 Task: Create a due date automation trigger when advanced on, 2 working days after a card is due add fields with custom field "Resume" set to a number greater than 1 and greater than 10 at 11:00 AM.
Action: Mouse moved to (1003, 78)
Screenshot: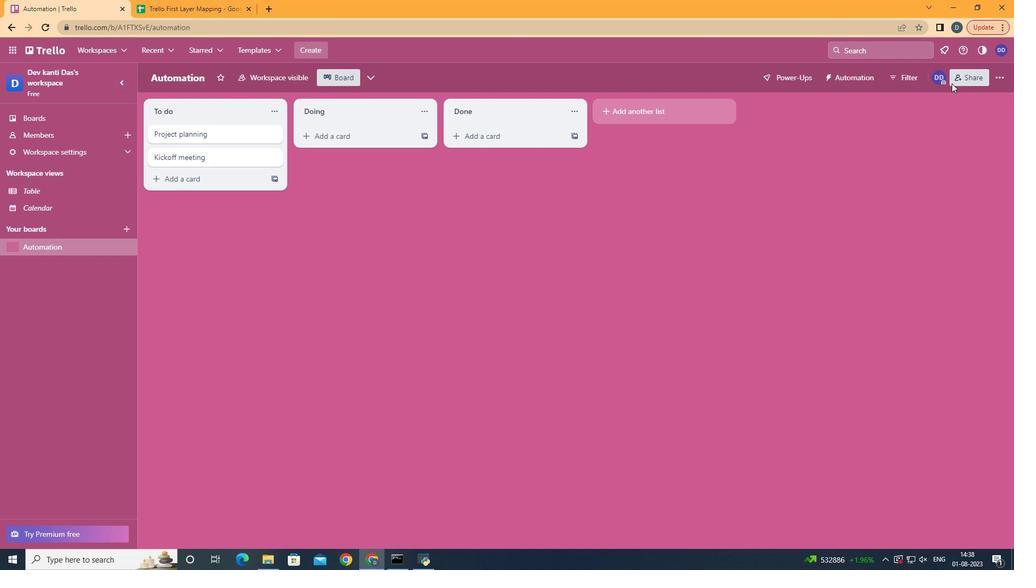 
Action: Mouse pressed left at (1003, 78)
Screenshot: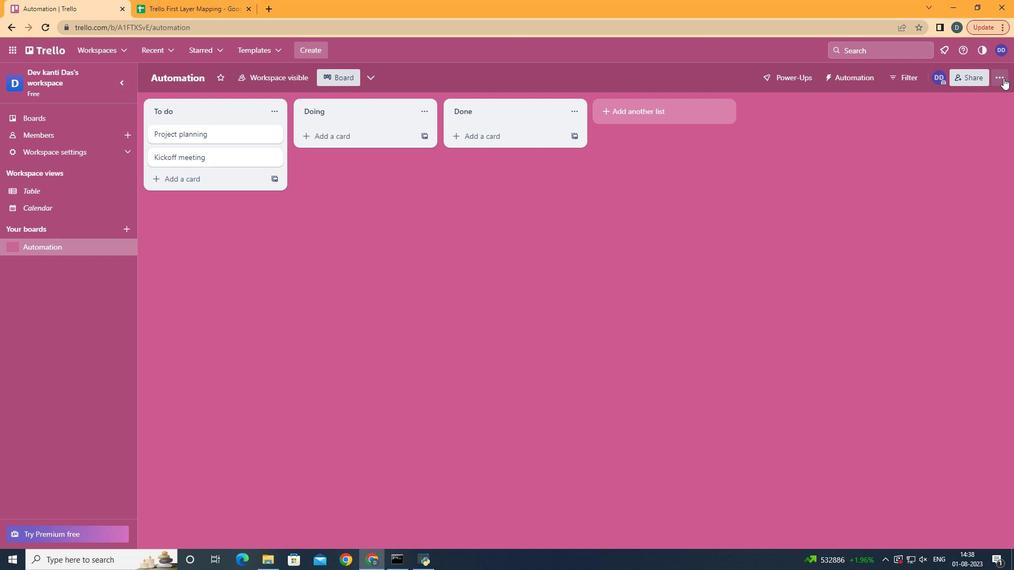 
Action: Mouse moved to (920, 234)
Screenshot: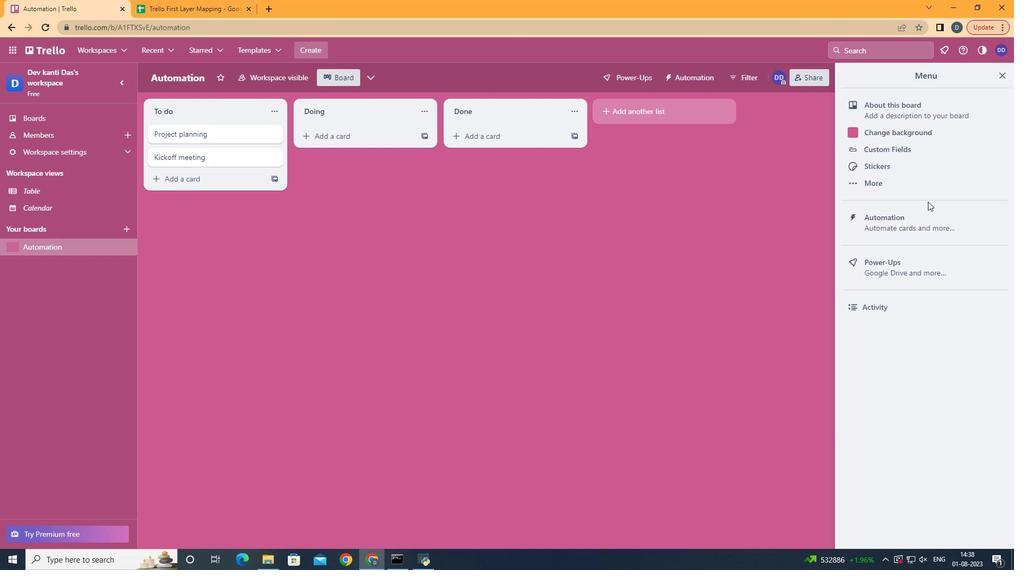
Action: Mouse pressed left at (920, 234)
Screenshot: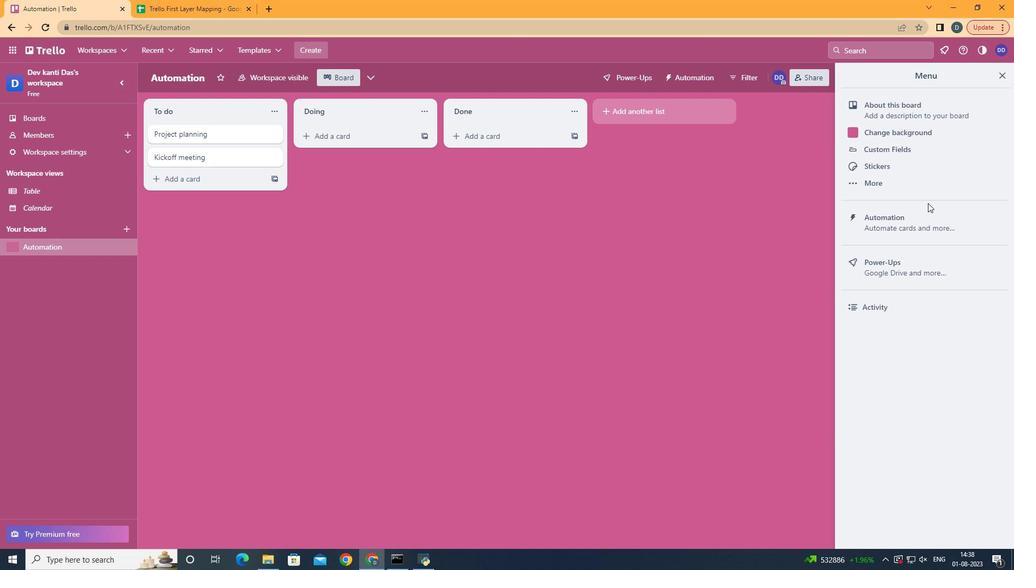 
Action: Mouse moved to (190, 210)
Screenshot: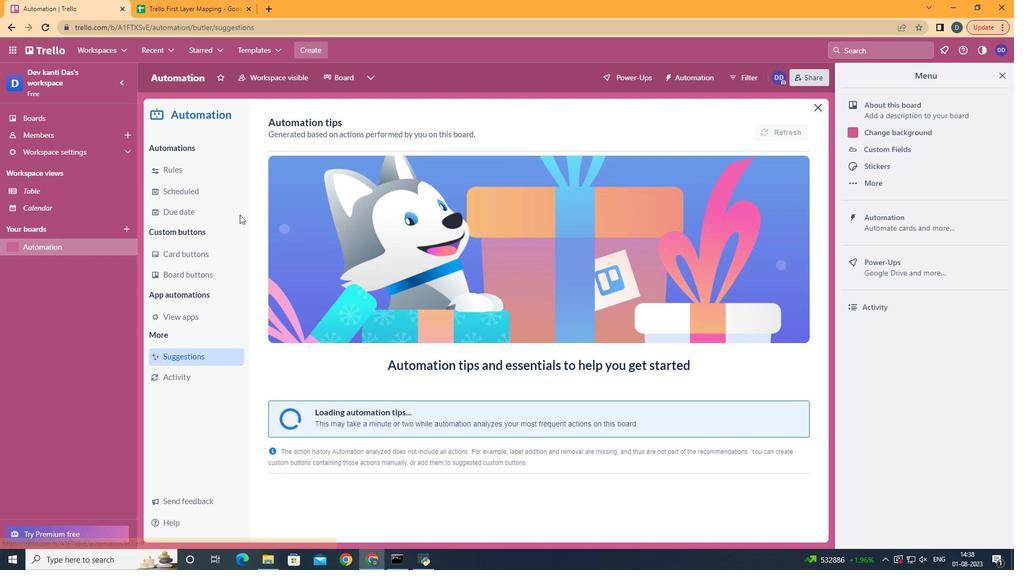 
Action: Mouse pressed left at (190, 210)
Screenshot: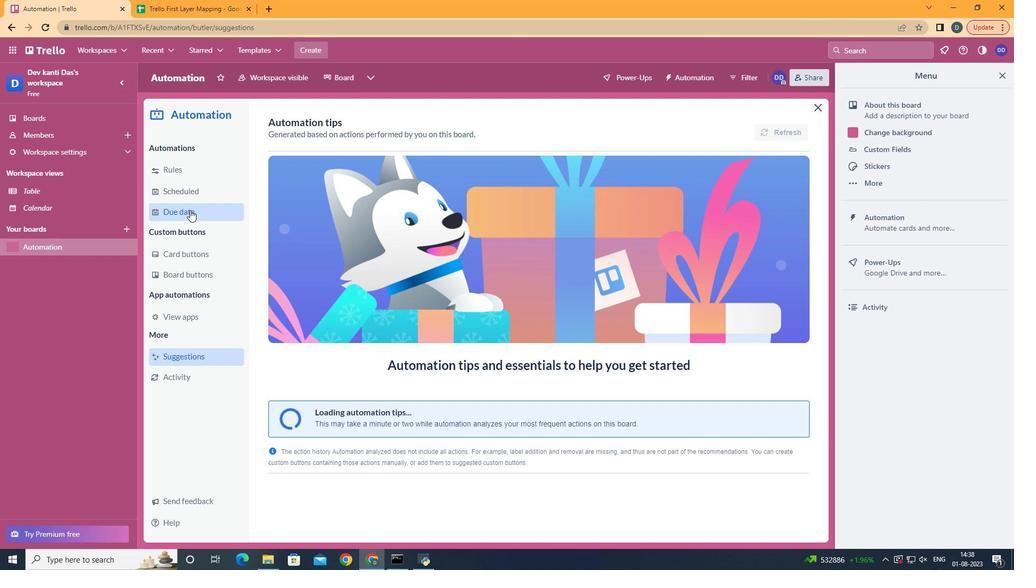 
Action: Mouse moved to (756, 124)
Screenshot: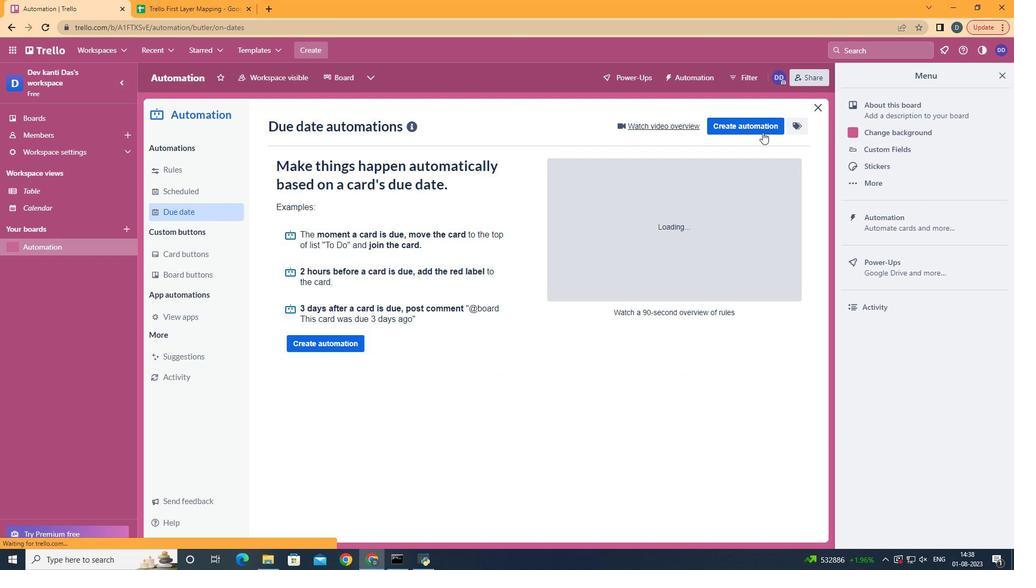 
Action: Mouse pressed left at (756, 124)
Screenshot: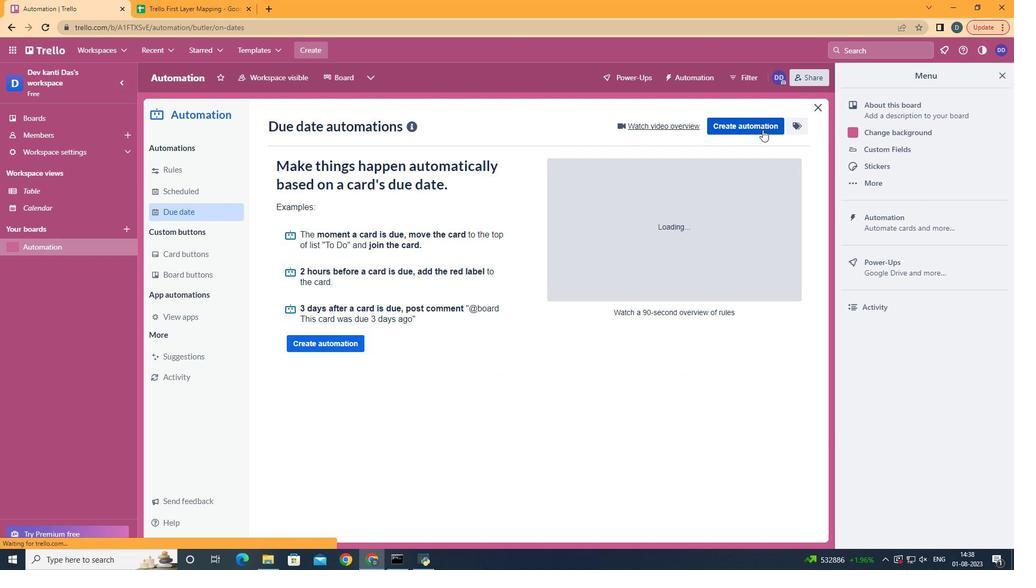 
Action: Mouse moved to (600, 226)
Screenshot: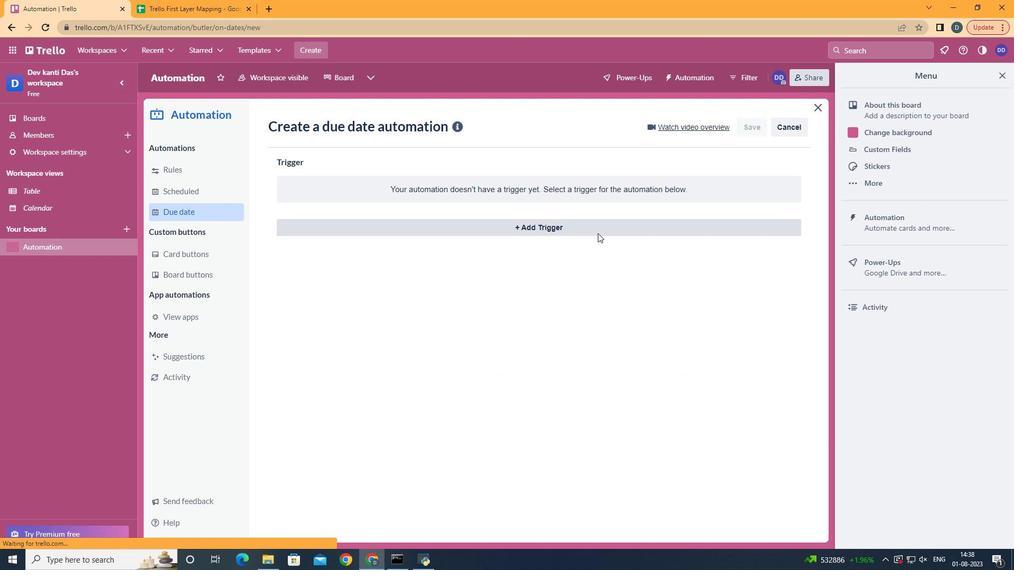 
Action: Mouse pressed left at (600, 226)
Screenshot: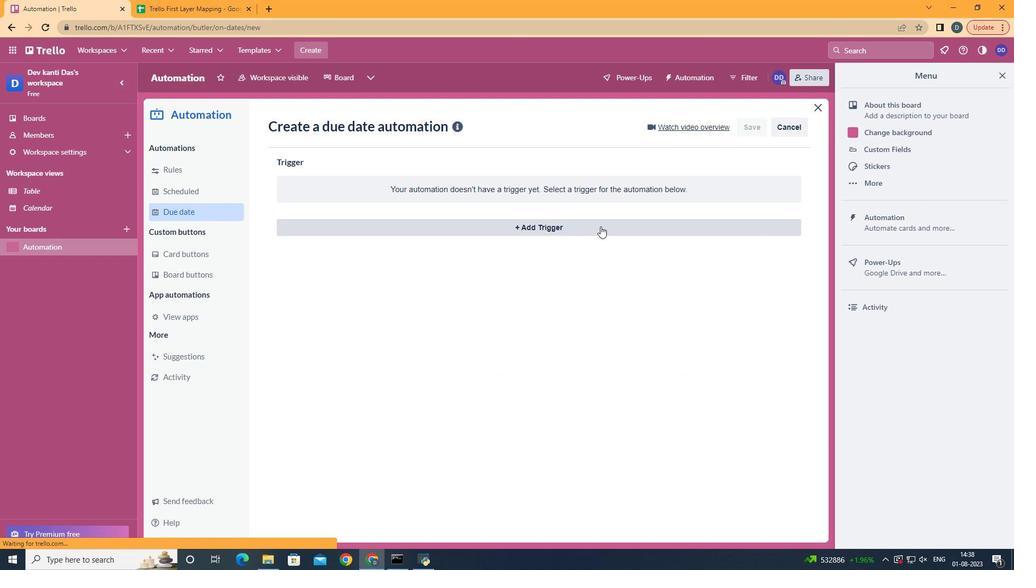 
Action: Mouse moved to (346, 430)
Screenshot: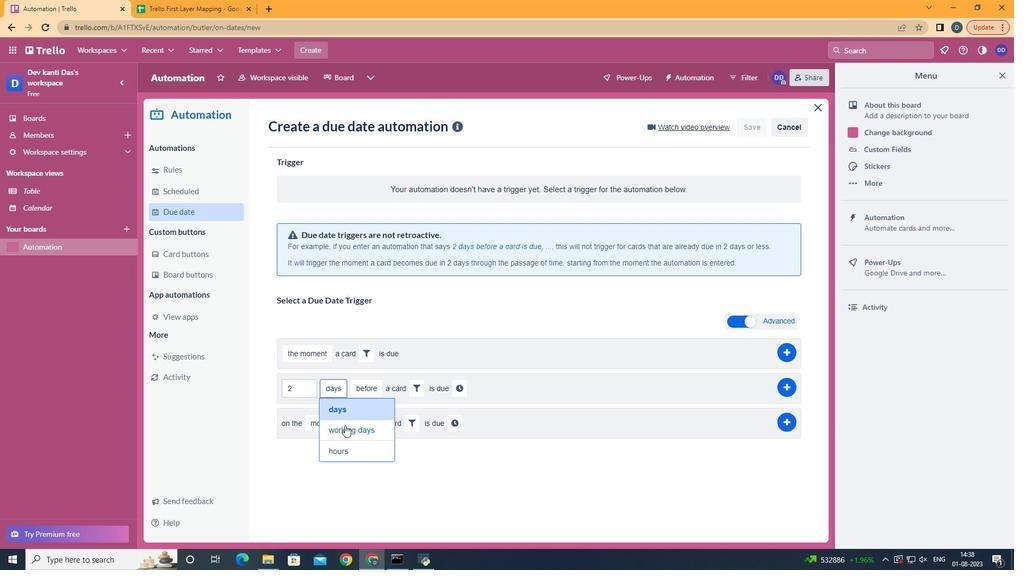 
Action: Mouse pressed left at (346, 430)
Screenshot: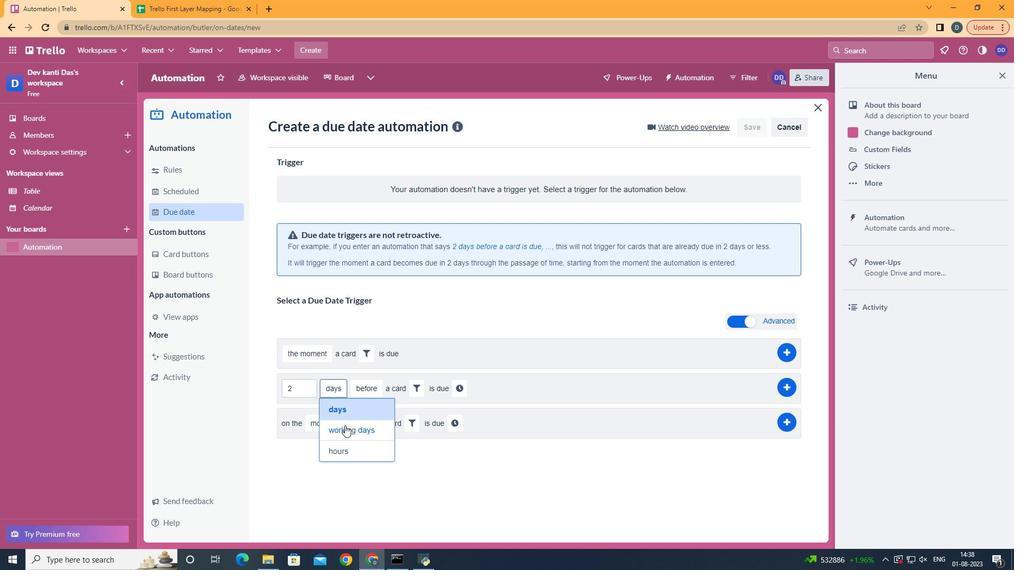 
Action: Mouse moved to (397, 433)
Screenshot: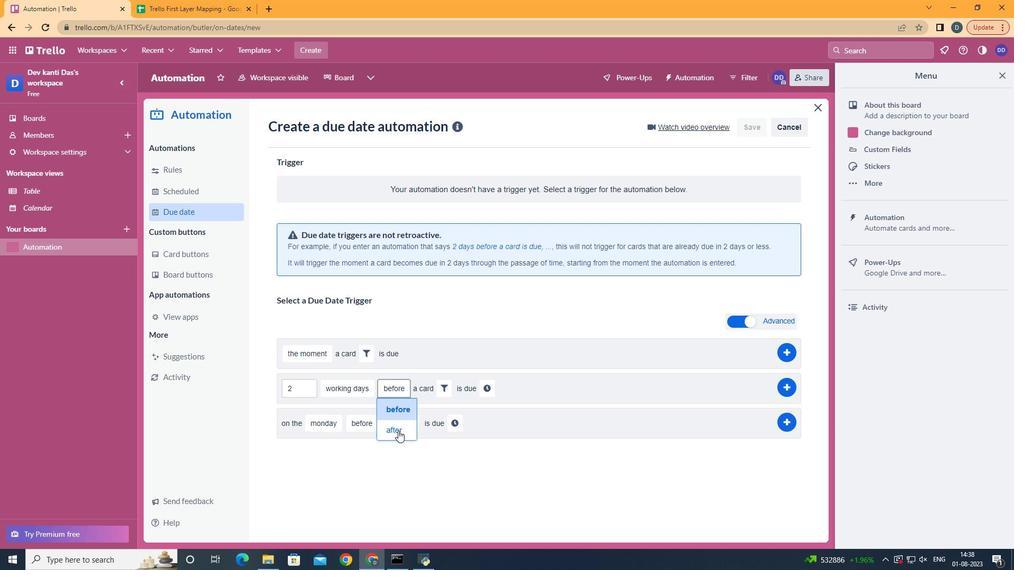 
Action: Mouse pressed left at (397, 433)
Screenshot: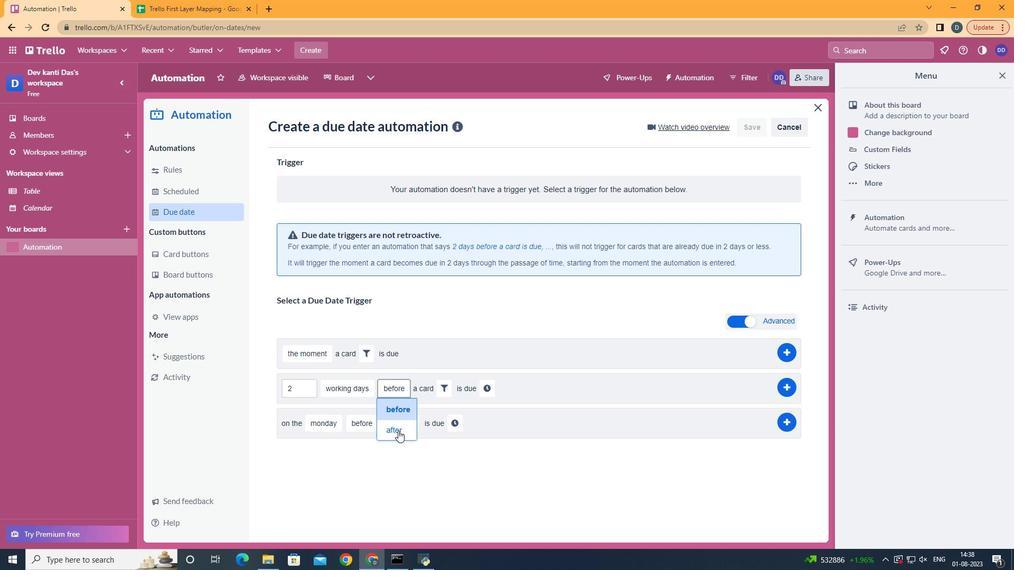 
Action: Mouse moved to (434, 390)
Screenshot: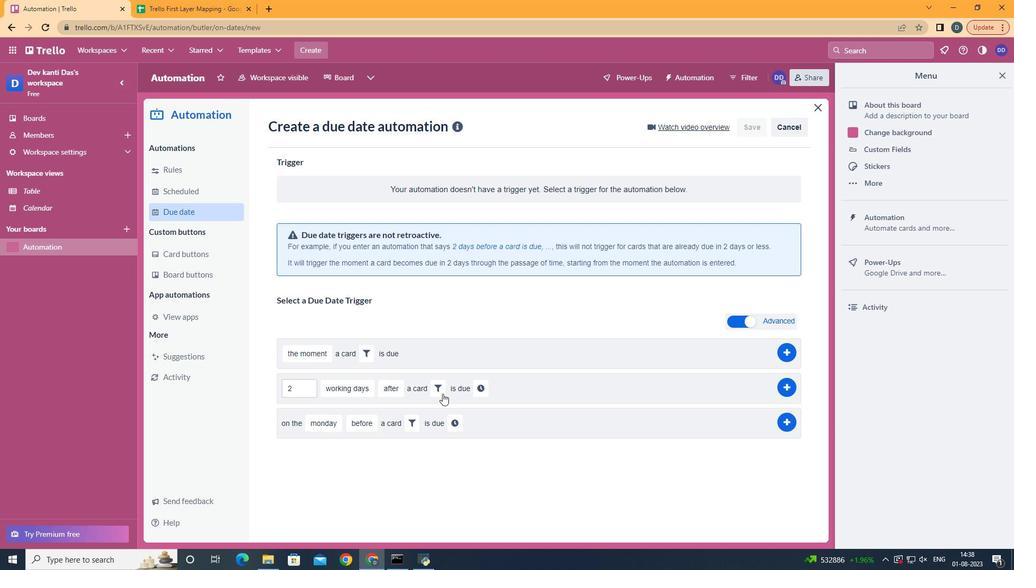 
Action: Mouse pressed left at (434, 390)
Screenshot: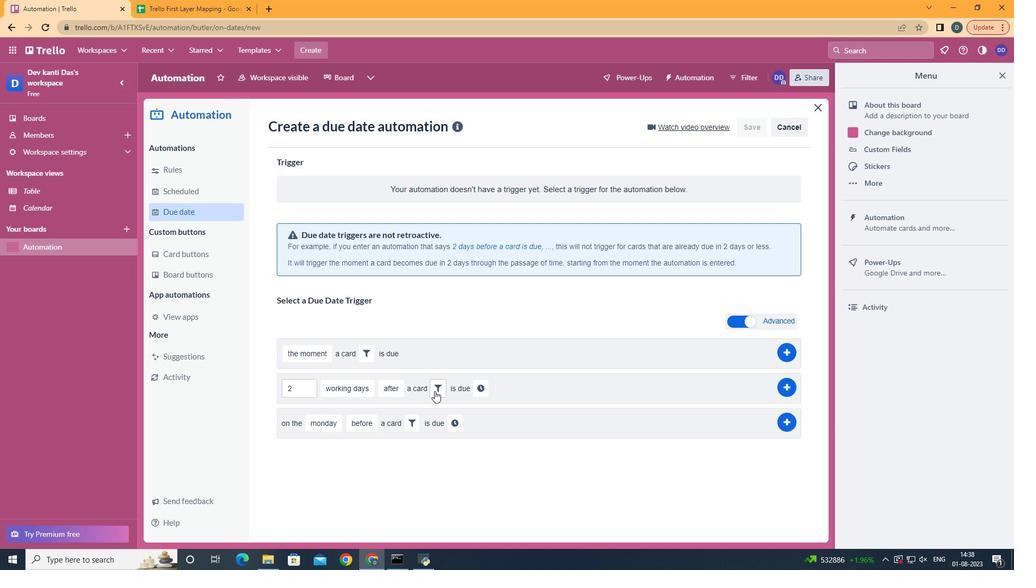 
Action: Mouse moved to (619, 415)
Screenshot: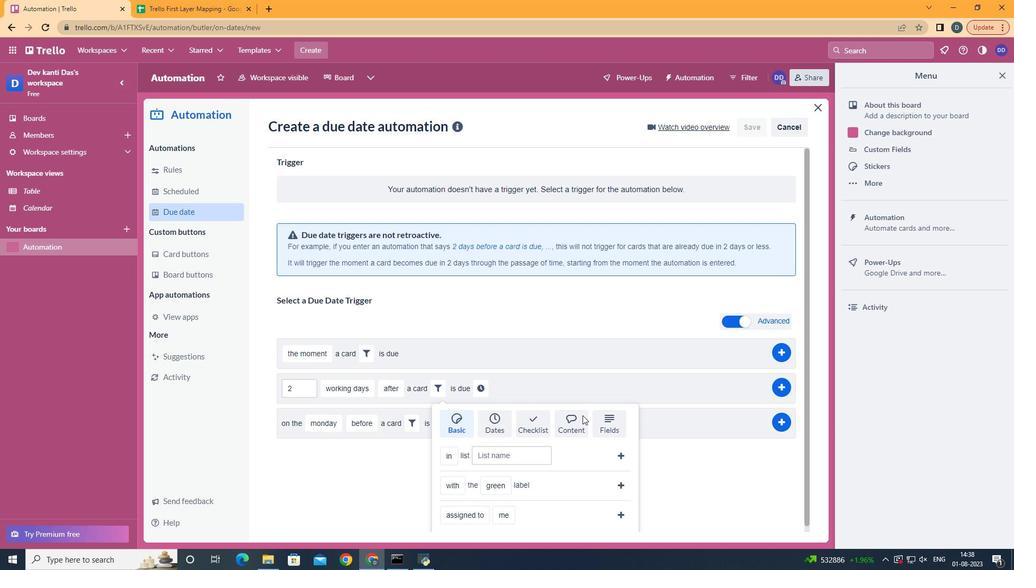 
Action: Mouse pressed left at (619, 415)
Screenshot: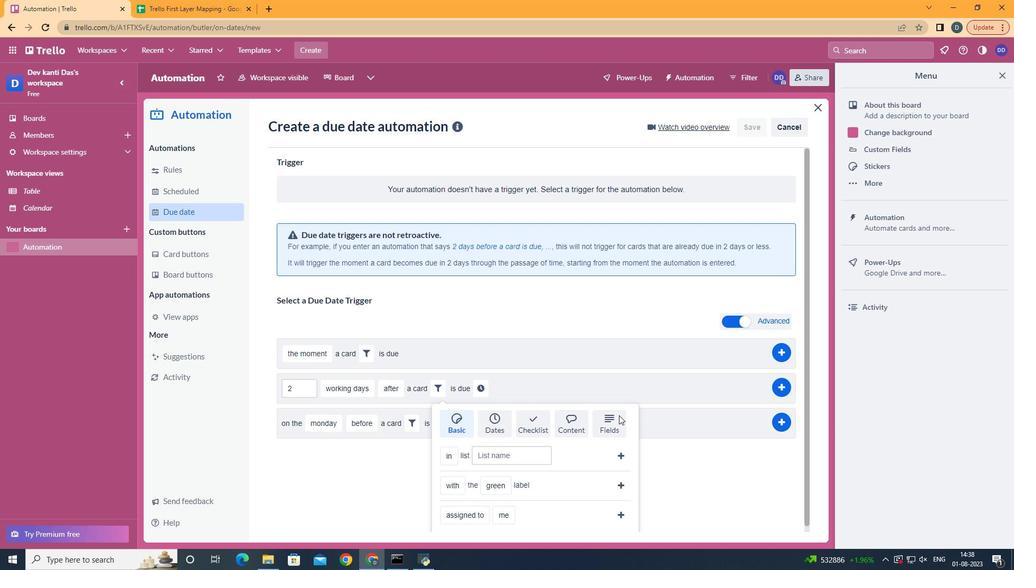 
Action: Mouse moved to (621, 415)
Screenshot: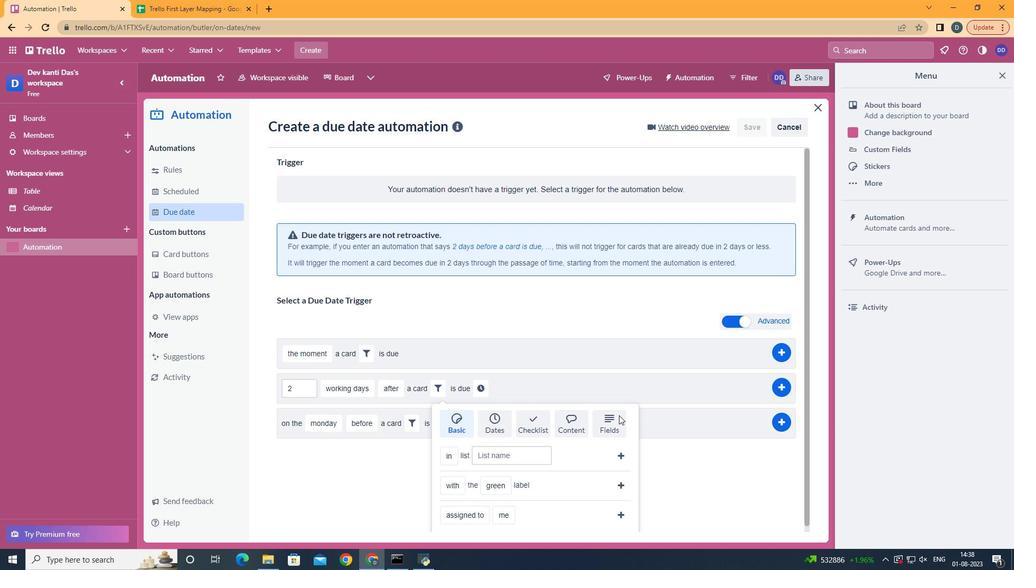 
Action: Mouse scrolled (621, 415) with delta (0, 0)
Screenshot: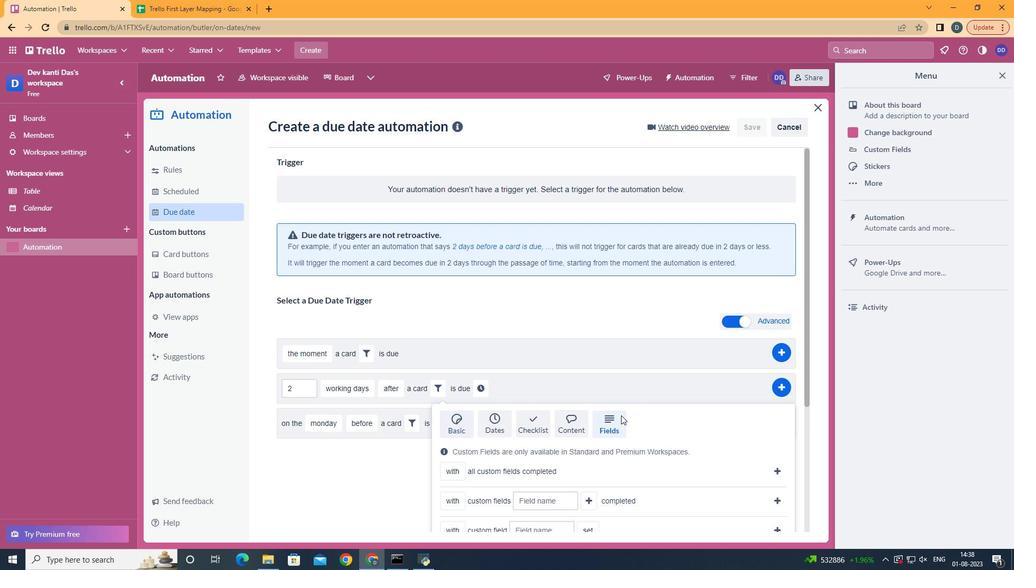
Action: Mouse scrolled (621, 415) with delta (0, 0)
Screenshot: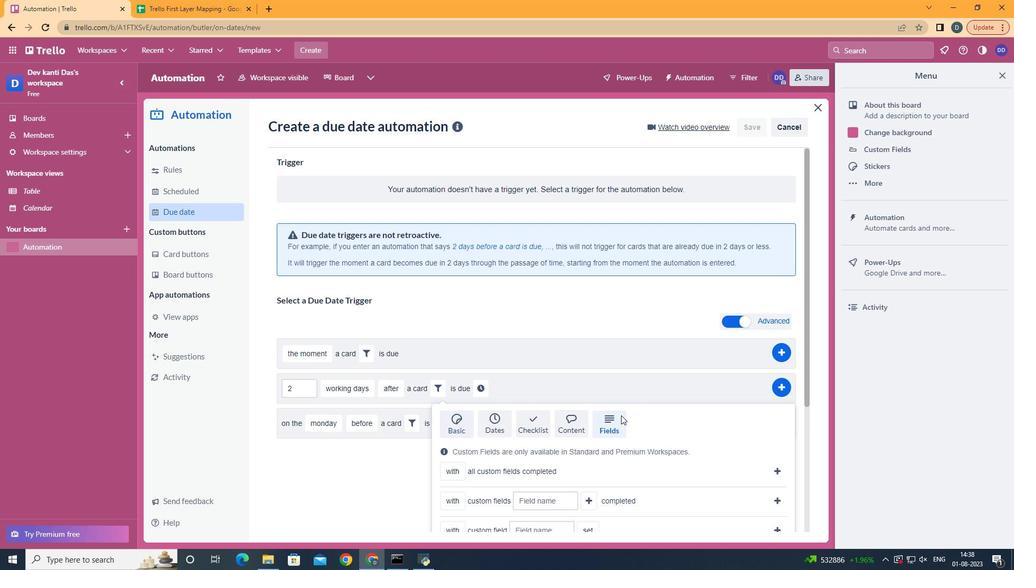 
Action: Mouse scrolled (621, 415) with delta (0, 0)
Screenshot: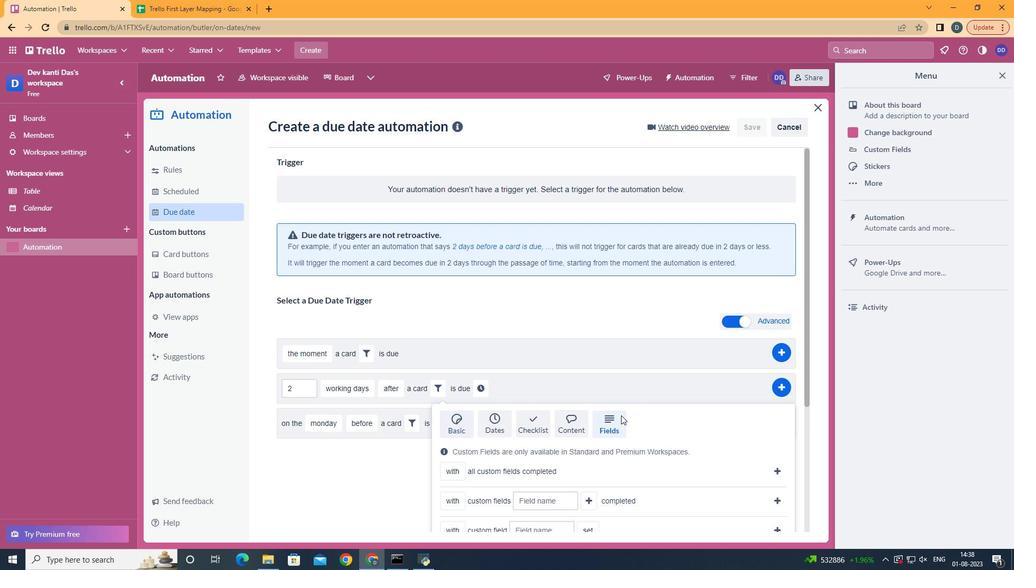 
Action: Mouse scrolled (621, 415) with delta (0, 0)
Screenshot: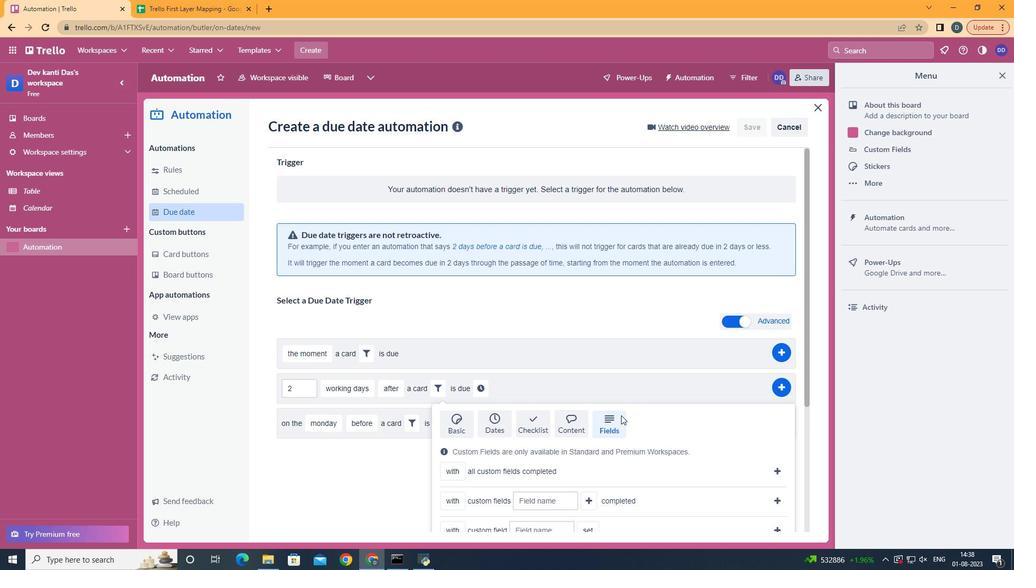 
Action: Mouse scrolled (621, 415) with delta (0, 0)
Screenshot: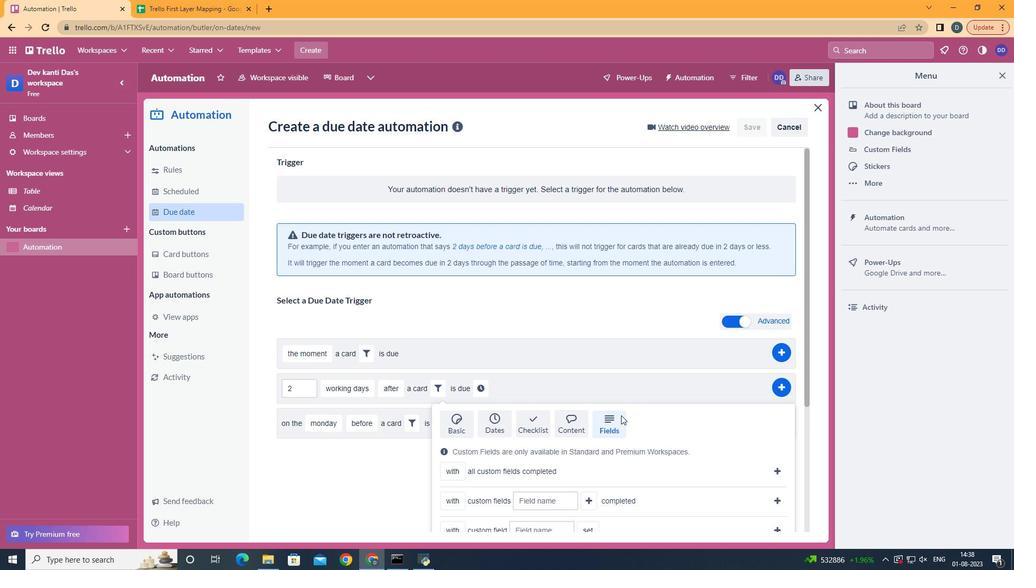 
Action: Mouse moved to (621, 415)
Screenshot: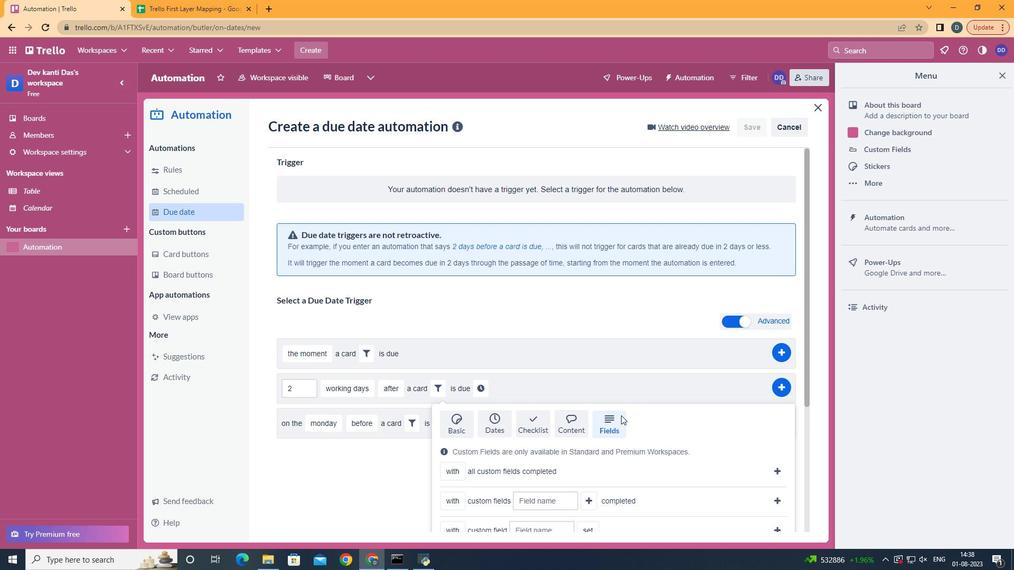 
Action: Mouse scrolled (621, 415) with delta (0, 0)
Screenshot: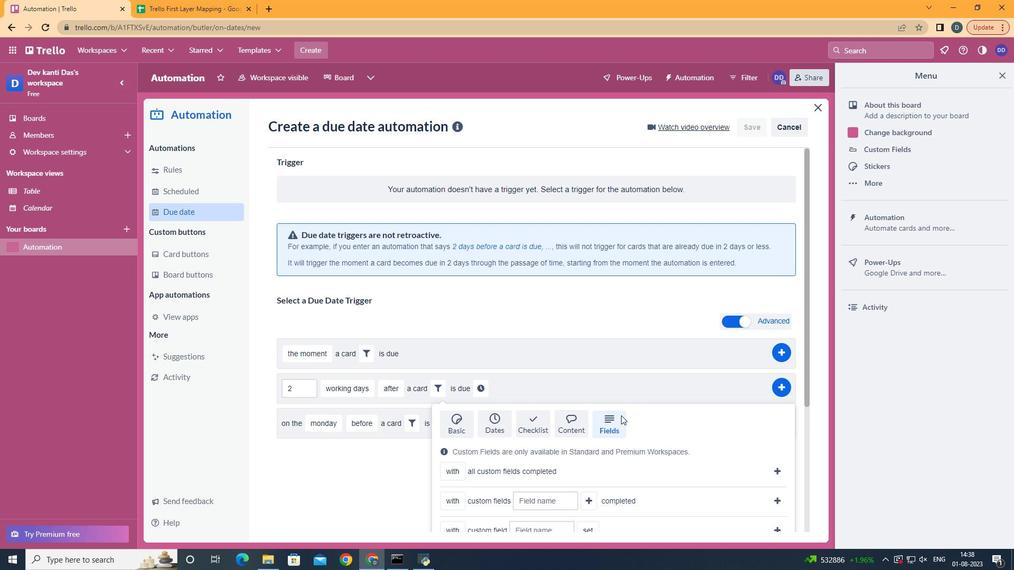 
Action: Mouse moved to (460, 458)
Screenshot: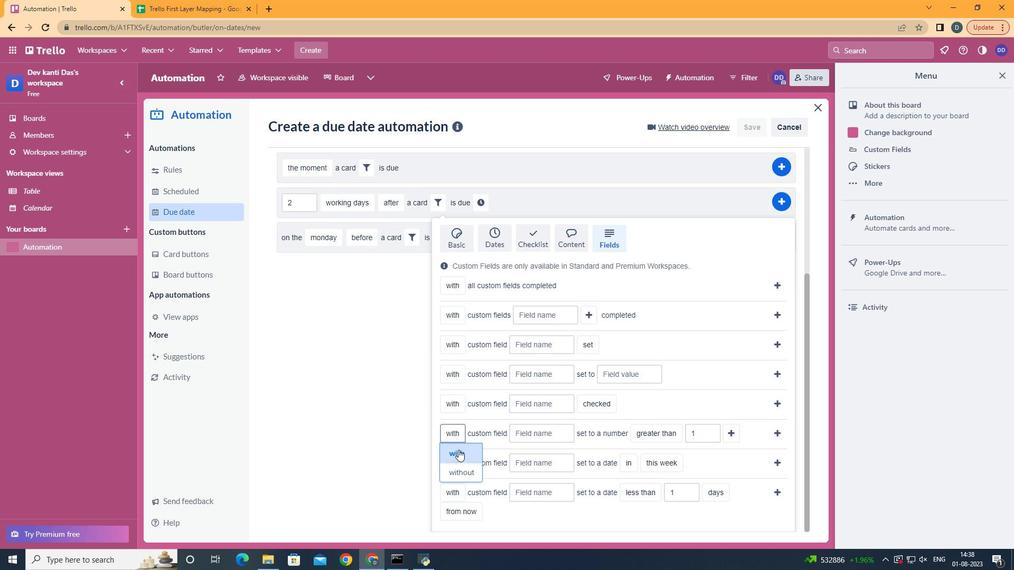 
Action: Mouse pressed left at (460, 458)
Screenshot: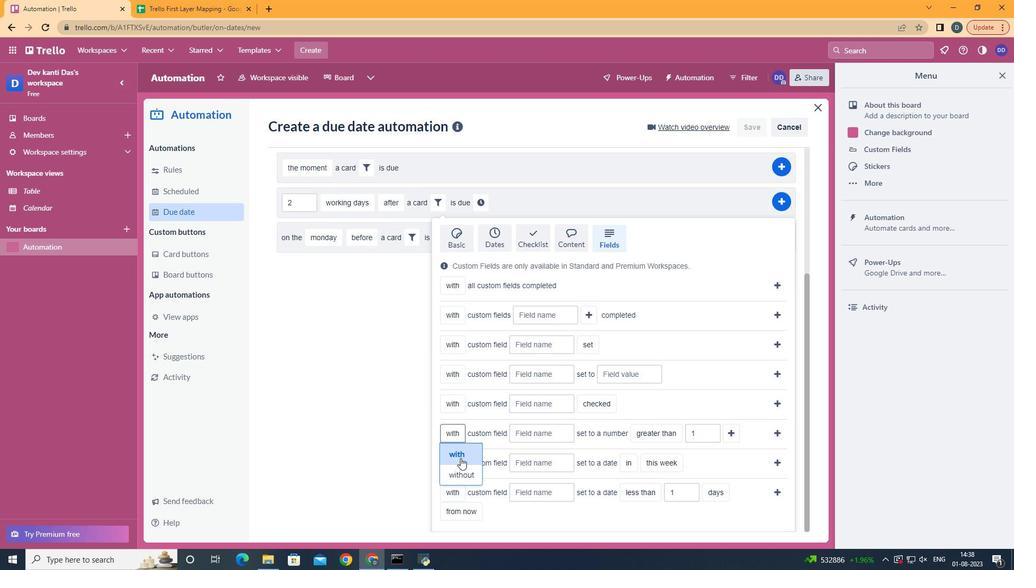 
Action: Mouse moved to (539, 435)
Screenshot: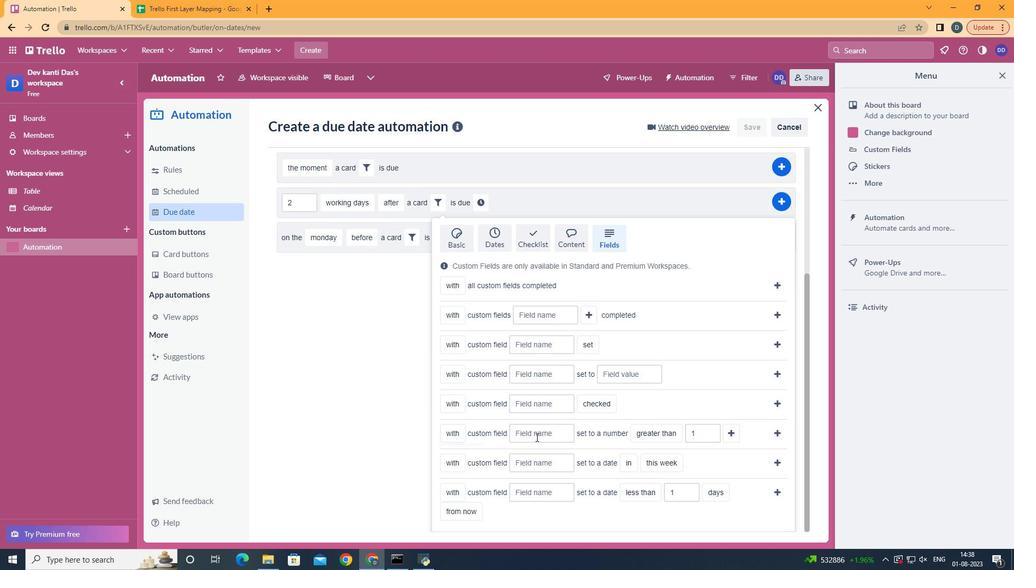 
Action: Mouse pressed left at (539, 435)
Screenshot: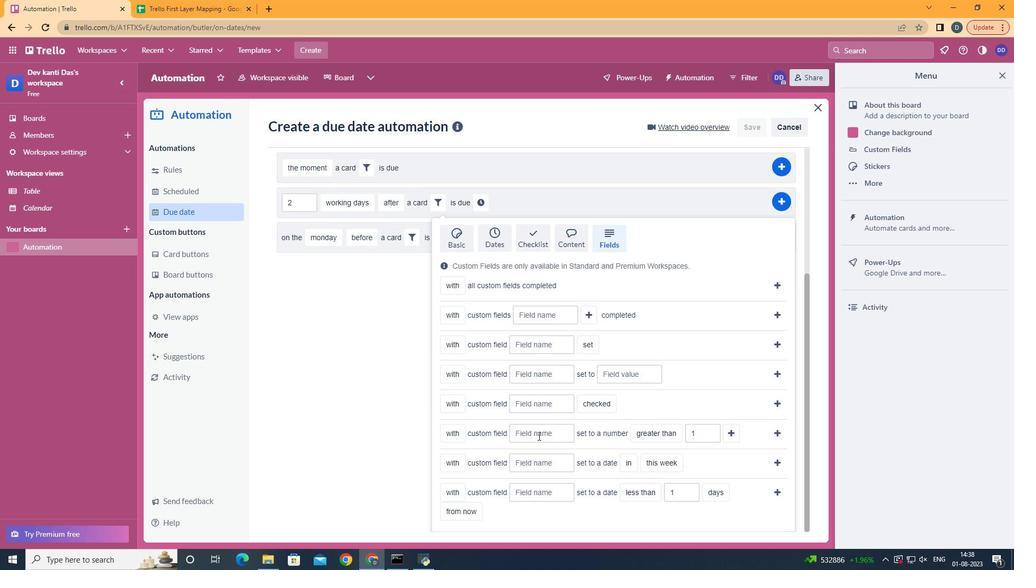 
Action: Key pressed <Key.shift>Resume
Screenshot: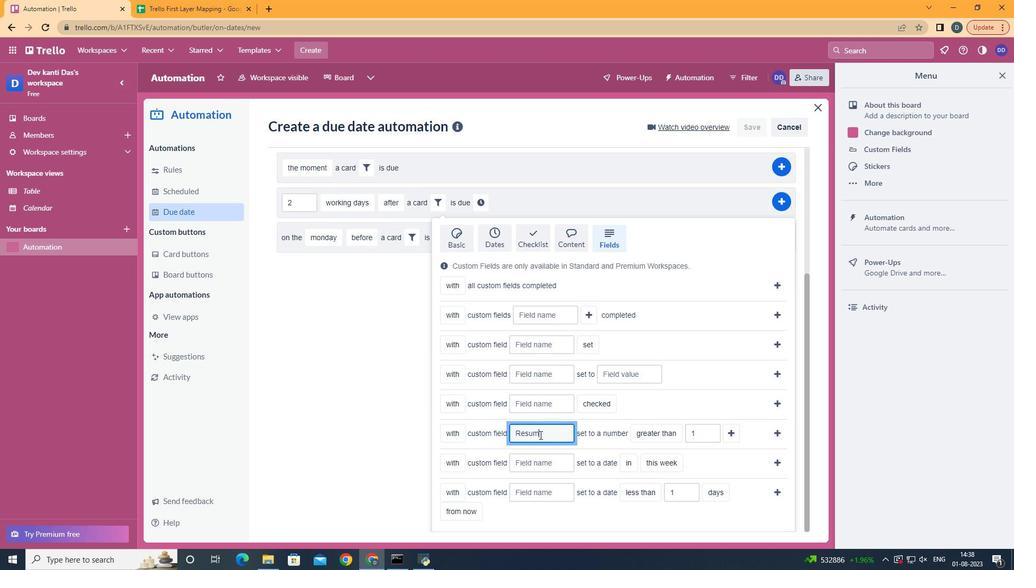 
Action: Mouse moved to (648, 459)
Screenshot: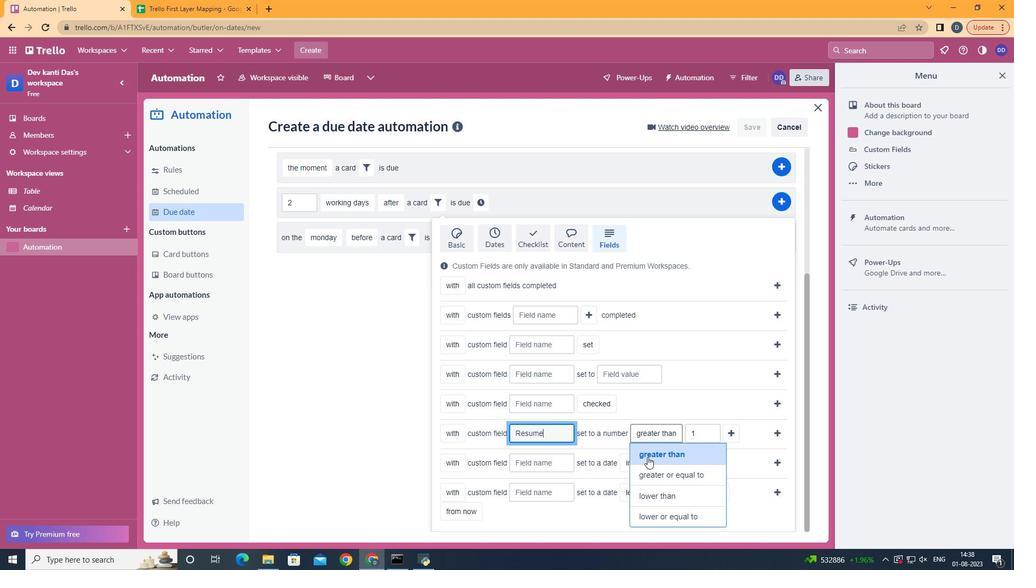 
Action: Mouse pressed left at (648, 459)
Screenshot: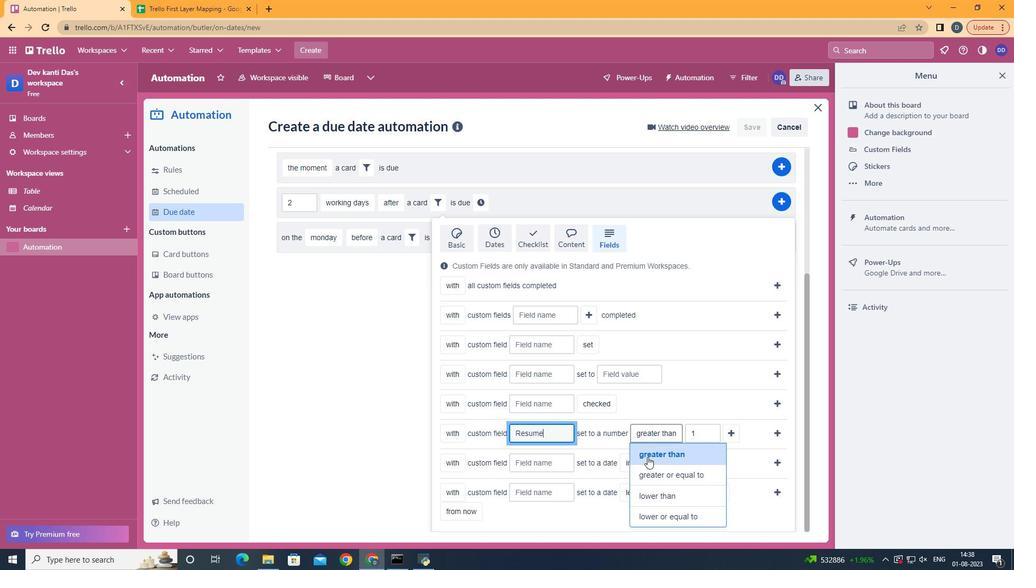 
Action: Mouse moved to (724, 433)
Screenshot: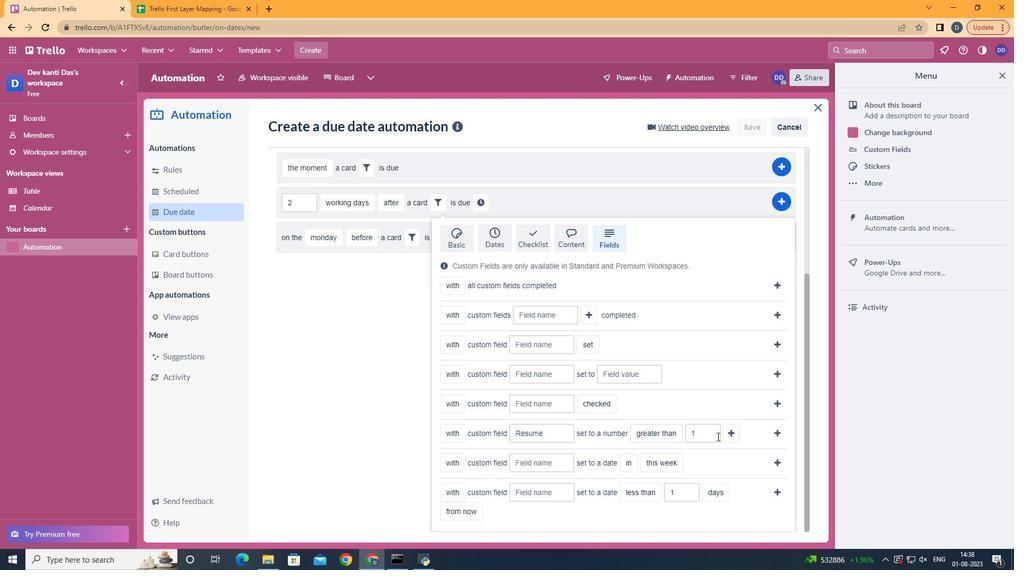 
Action: Mouse pressed left at (724, 433)
Screenshot: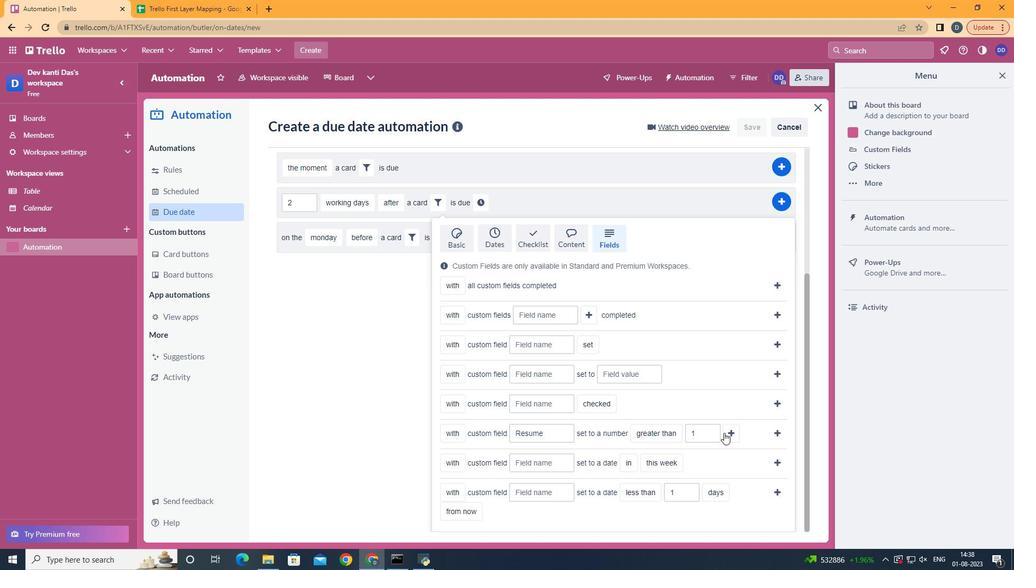 
Action: Mouse moved to (500, 413)
Screenshot: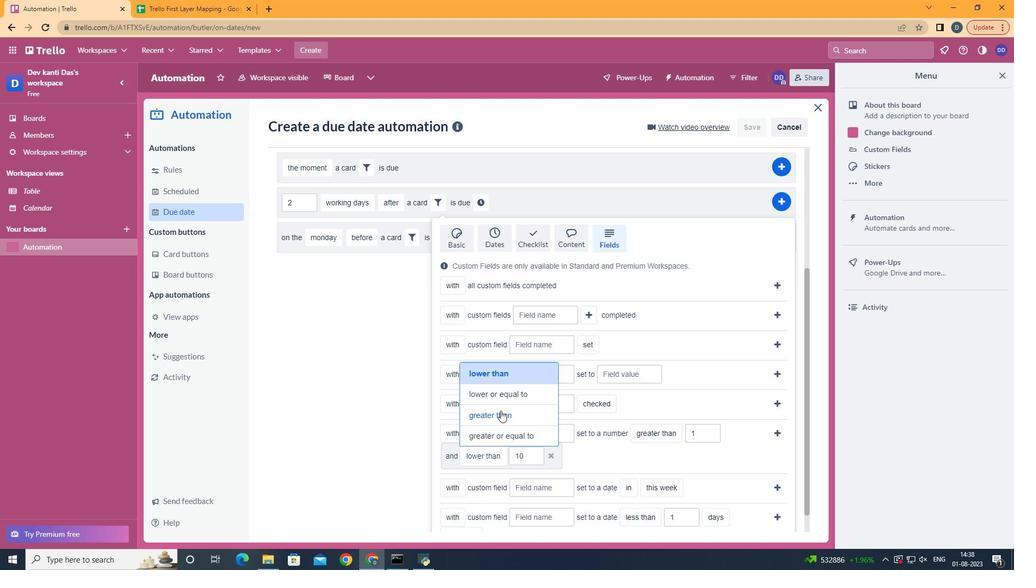 
Action: Mouse pressed left at (500, 413)
Screenshot: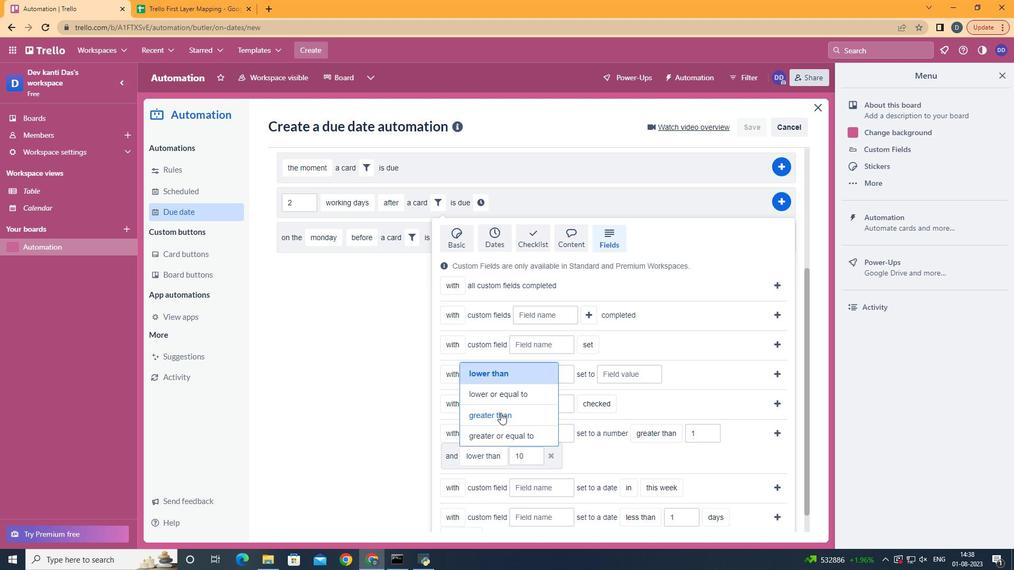 
Action: Mouse moved to (771, 435)
Screenshot: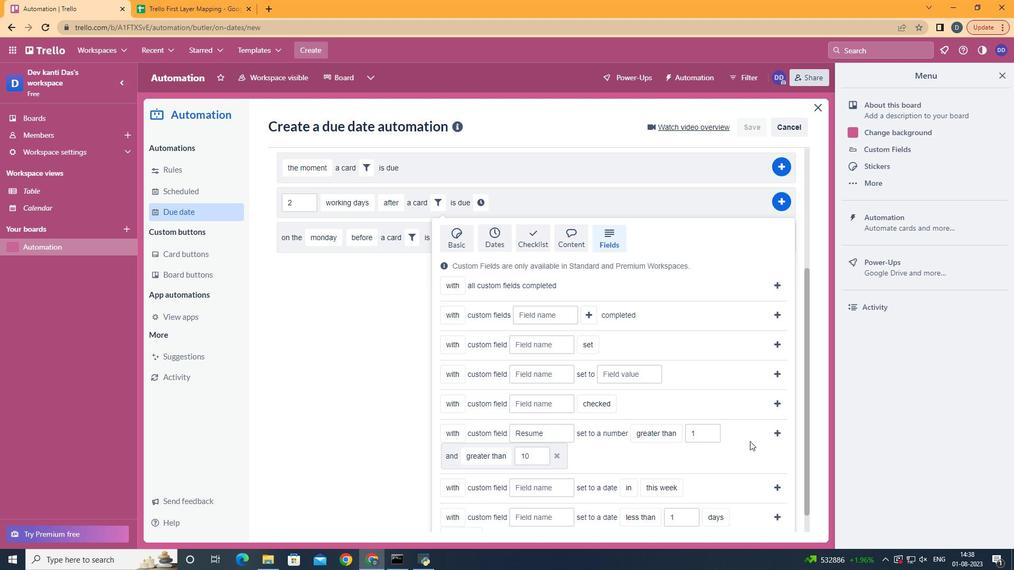 
Action: Mouse pressed left at (771, 435)
Screenshot: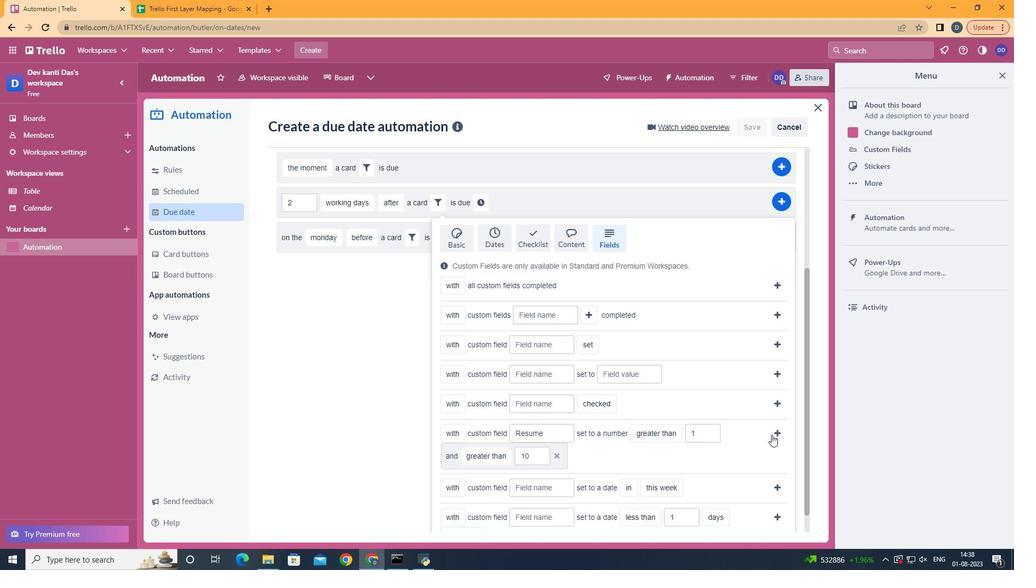 
Action: Mouse moved to (297, 413)
Screenshot: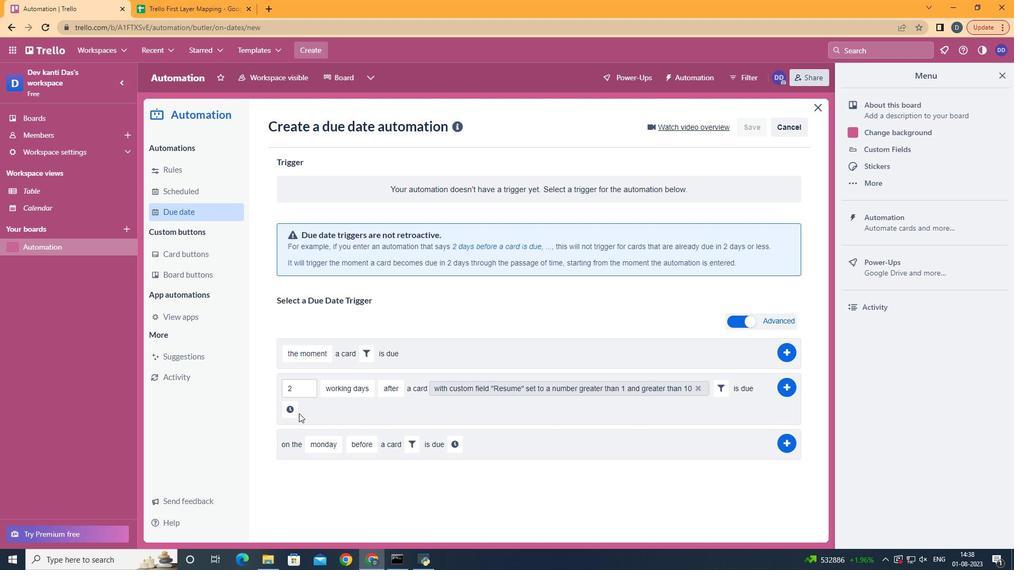
Action: Mouse pressed left at (297, 413)
Screenshot: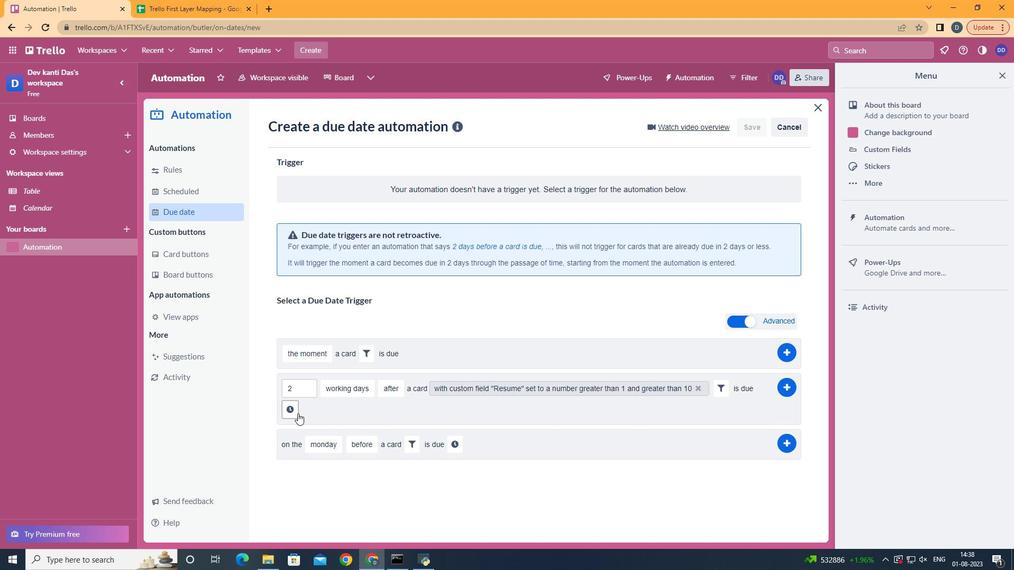 
Action: Mouse moved to (322, 415)
Screenshot: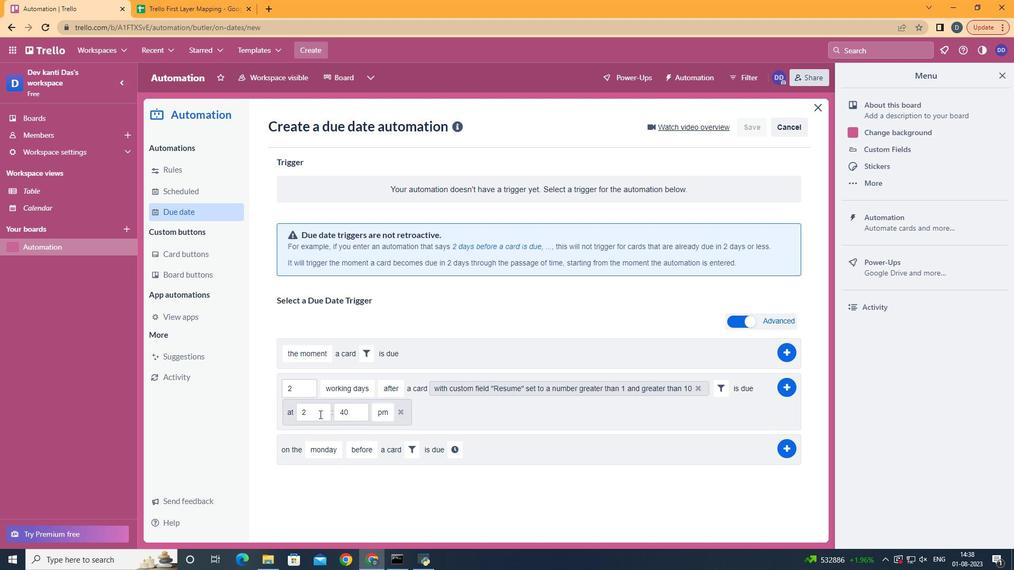 
Action: Mouse pressed left at (322, 415)
Screenshot: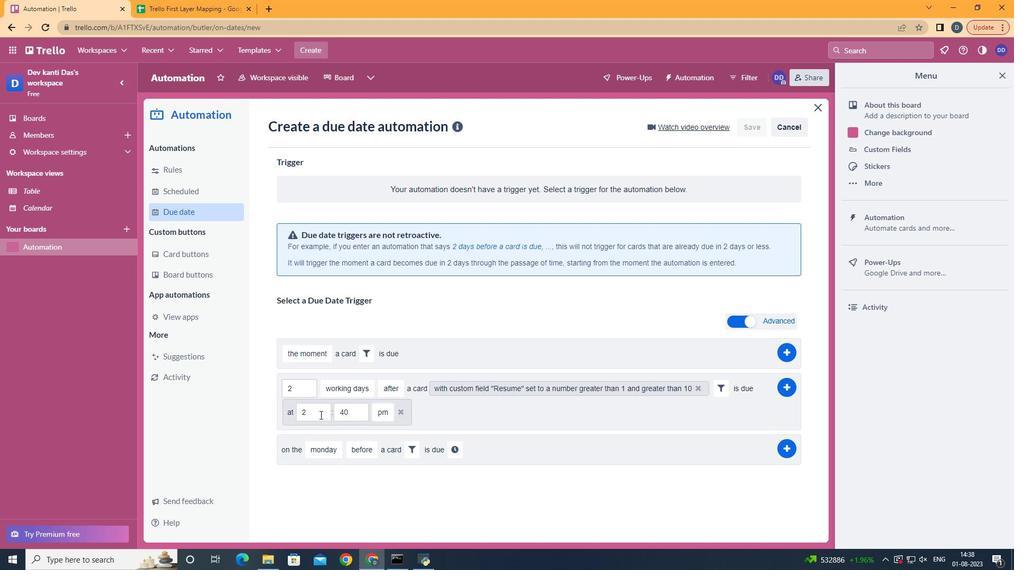 
Action: Key pressed <Key.backspace>11
Screenshot: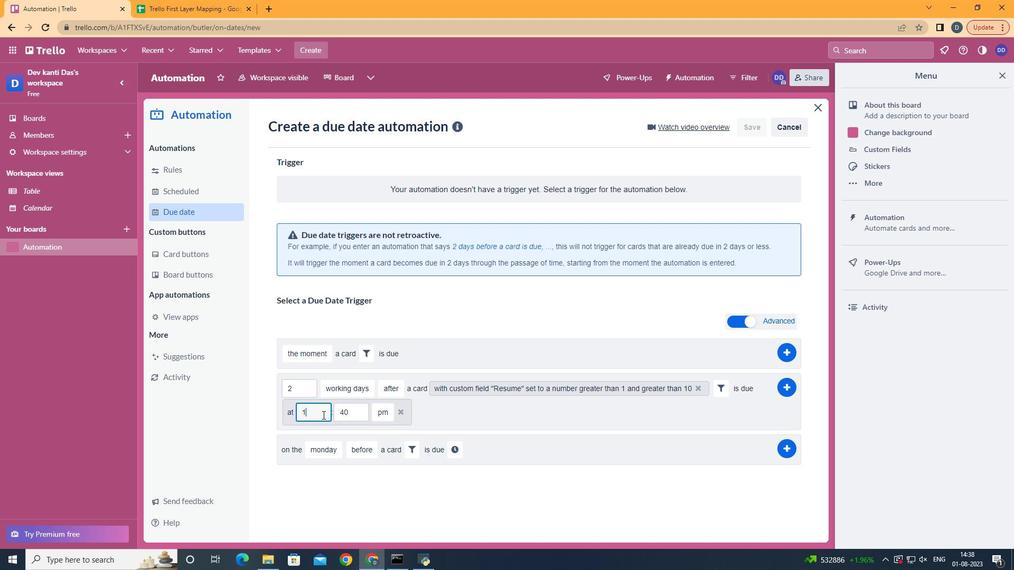 
Action: Mouse moved to (356, 417)
Screenshot: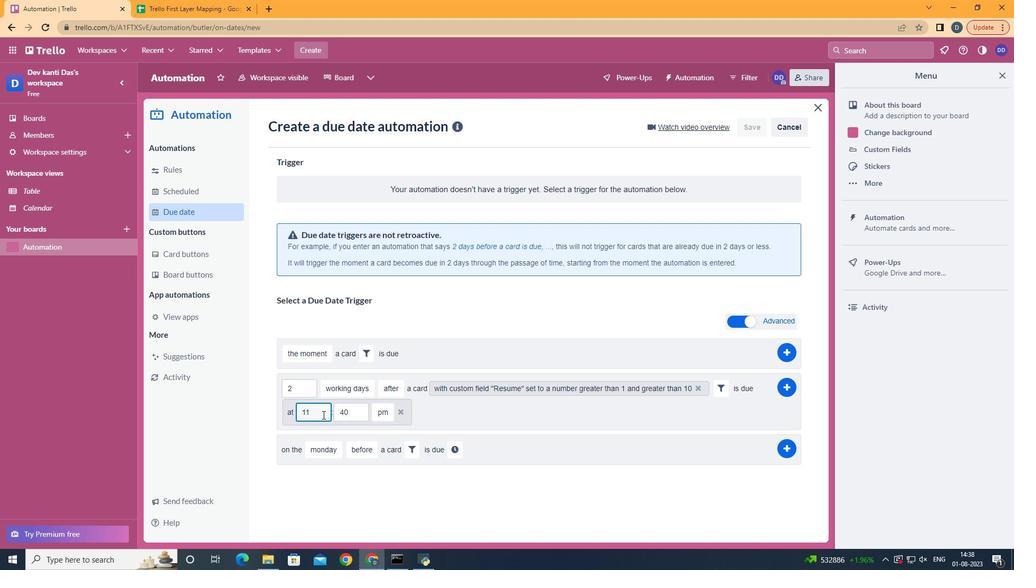 
Action: Mouse pressed left at (356, 417)
Screenshot: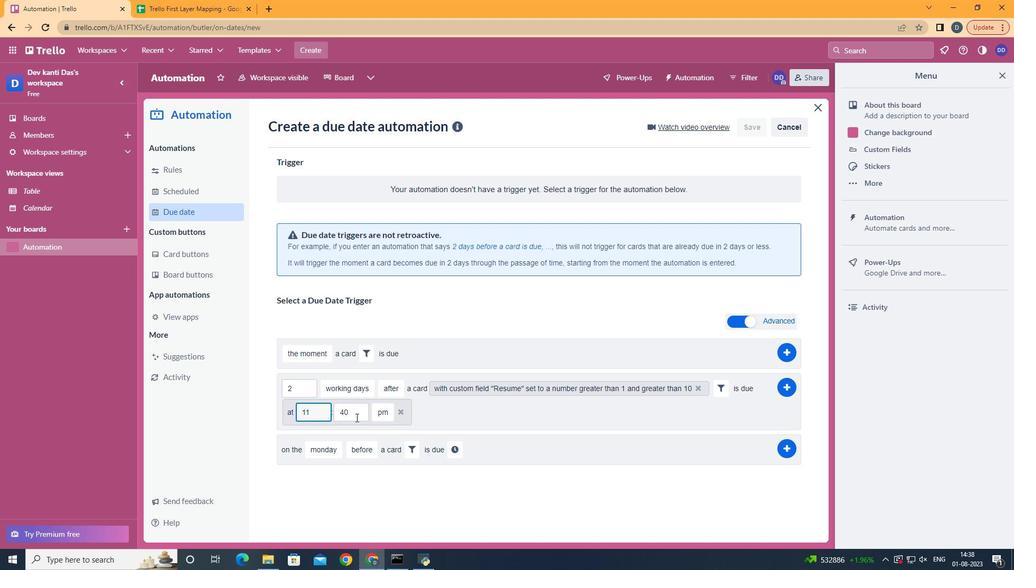 
Action: Key pressed <Key.backspace><Key.backspace>00
Screenshot: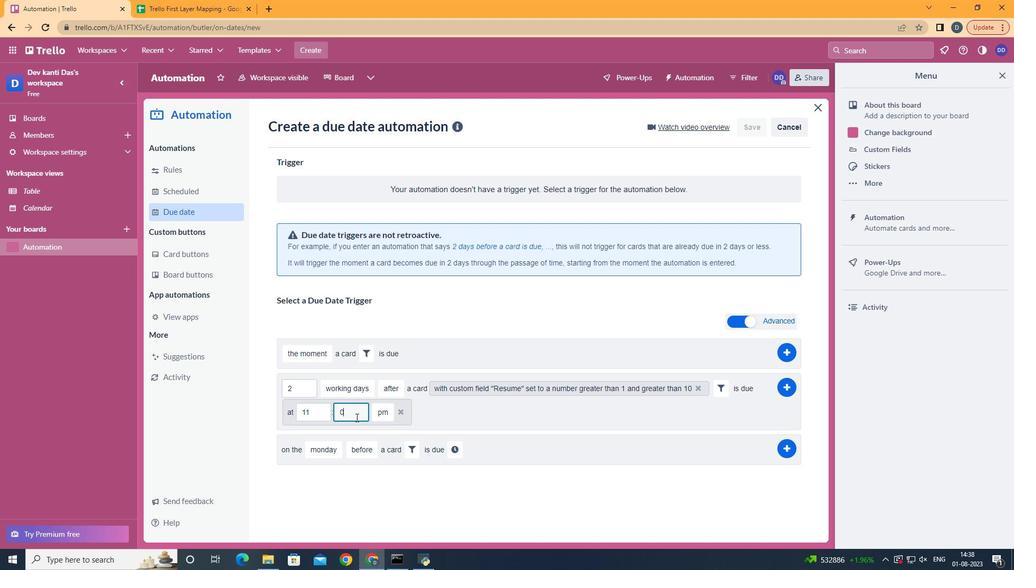 
Action: Mouse moved to (388, 432)
Screenshot: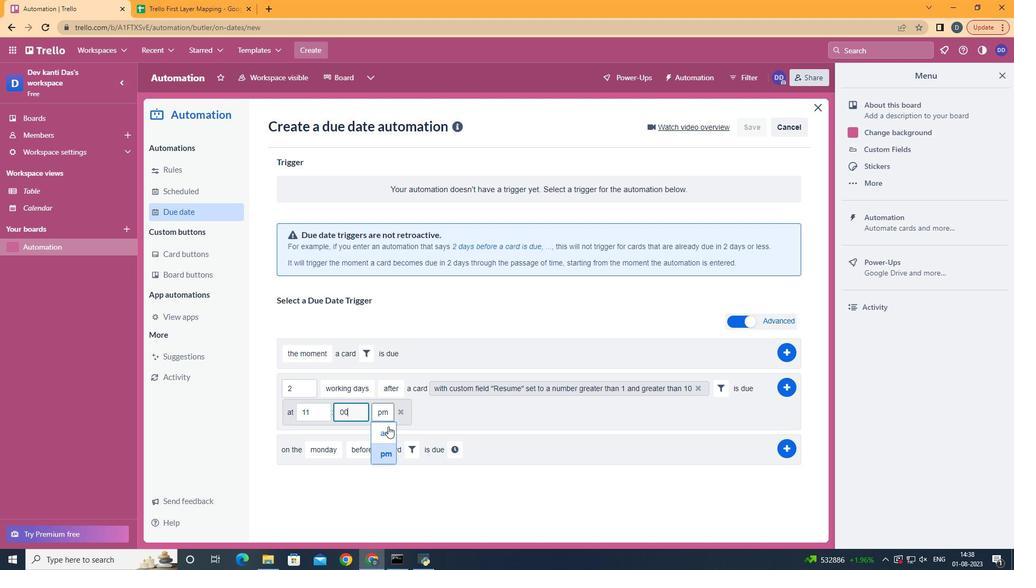 
Action: Mouse pressed left at (388, 432)
Screenshot: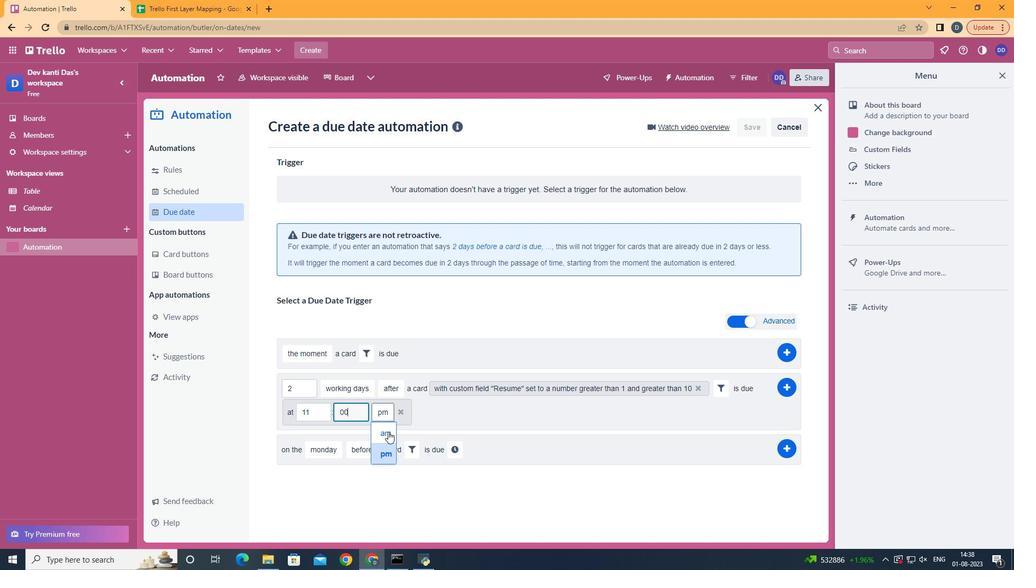 
Action: Mouse moved to (779, 387)
Screenshot: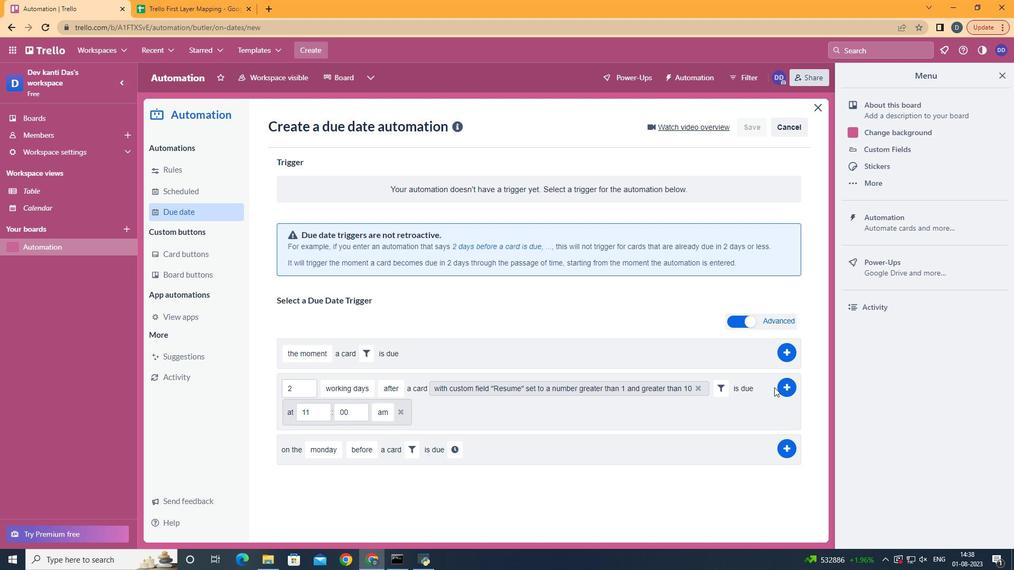 
Action: Mouse pressed left at (779, 387)
Screenshot: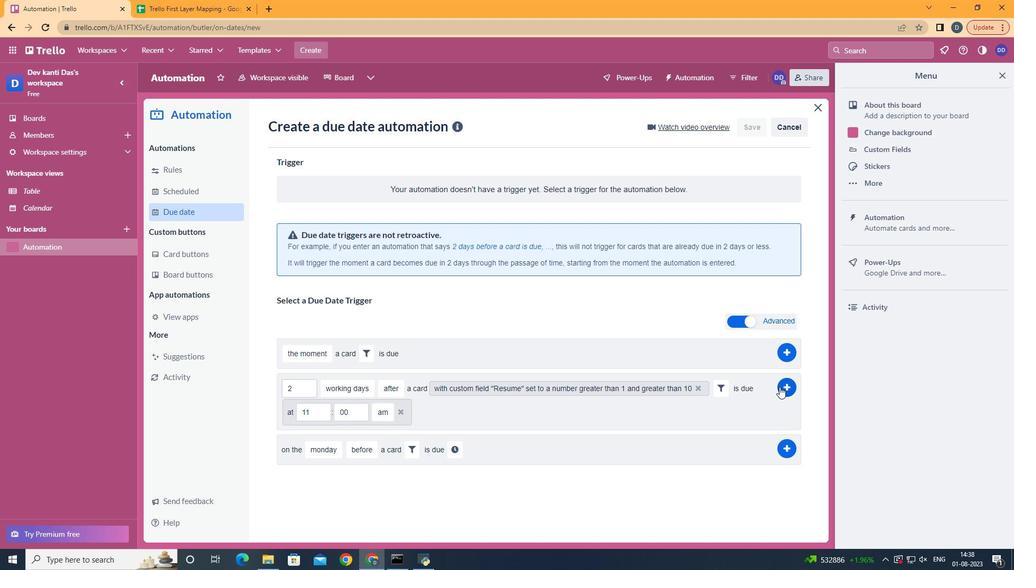 
Action: Mouse moved to (416, 174)
Screenshot: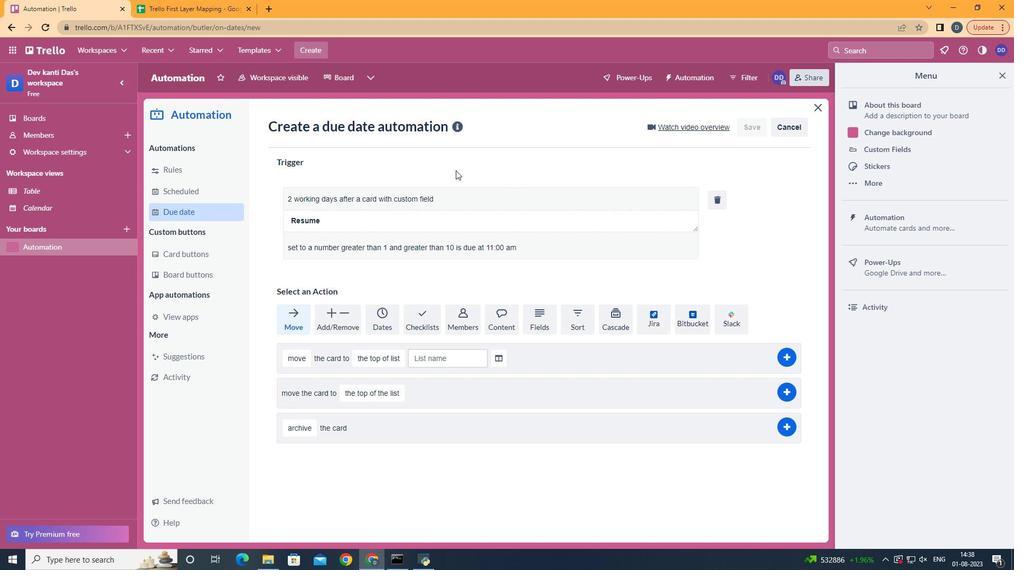 
